 Task: Add Sprouts Organic Extra Wide Egg Noodles to the cart.
Action: Mouse moved to (19, 81)
Screenshot: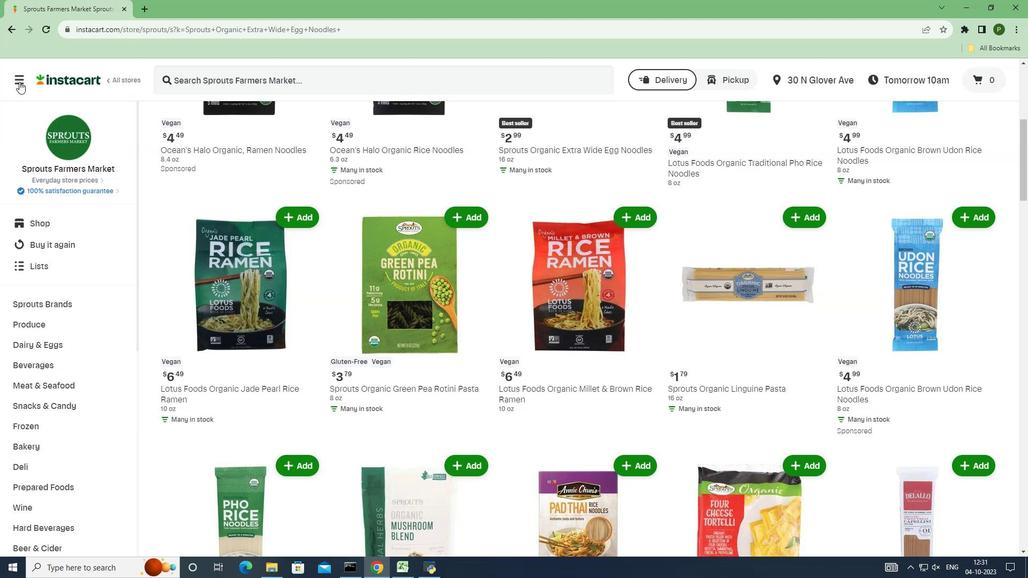 
Action: Mouse pressed left at (19, 81)
Screenshot: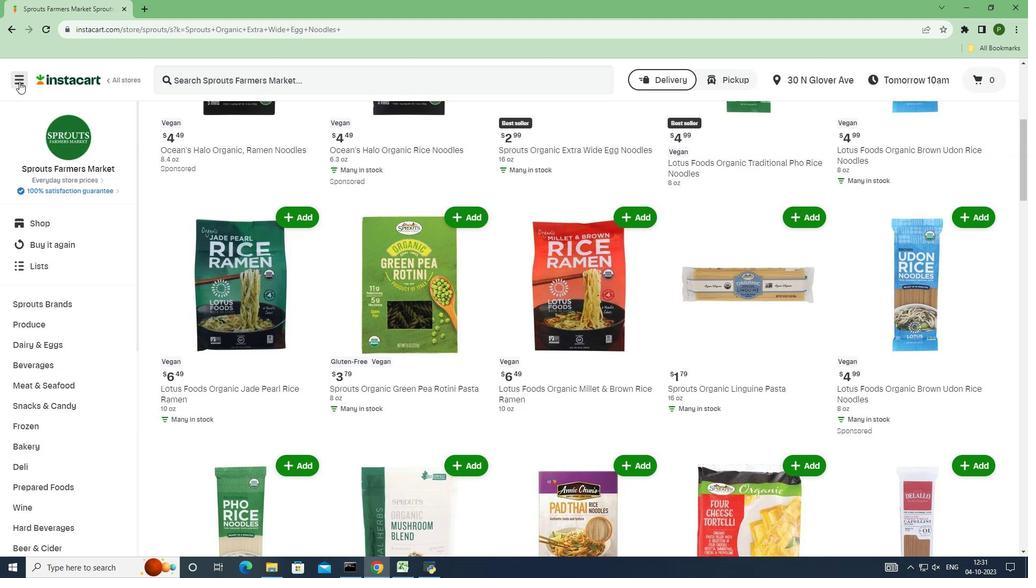 
Action: Mouse moved to (19, 294)
Screenshot: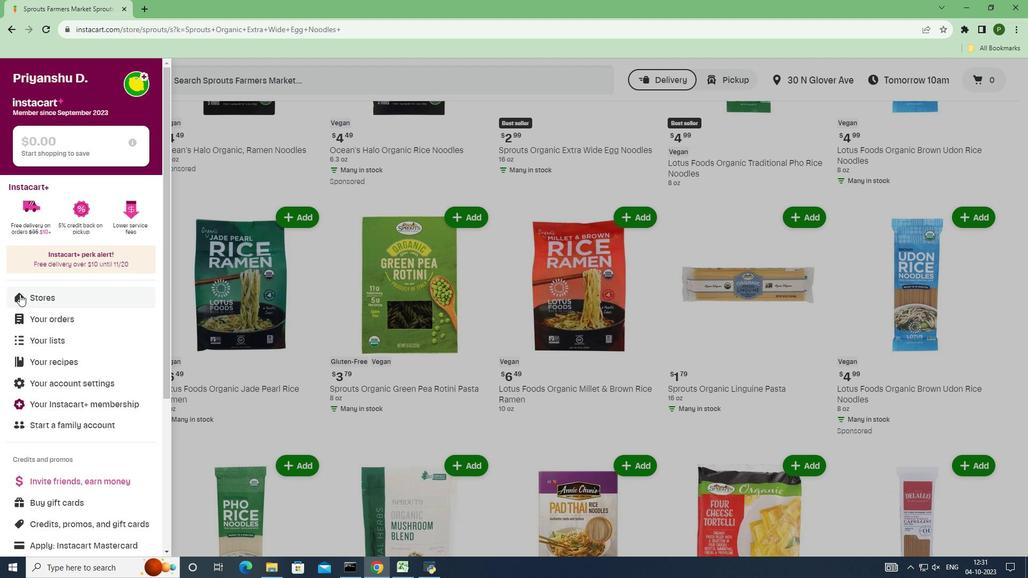 
Action: Mouse pressed left at (19, 294)
Screenshot: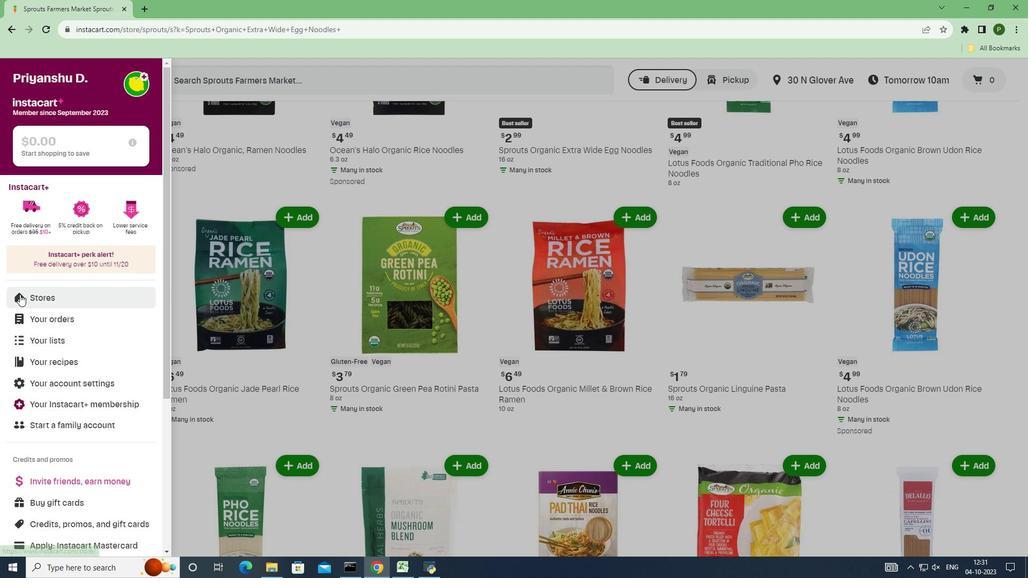 
Action: Mouse moved to (256, 127)
Screenshot: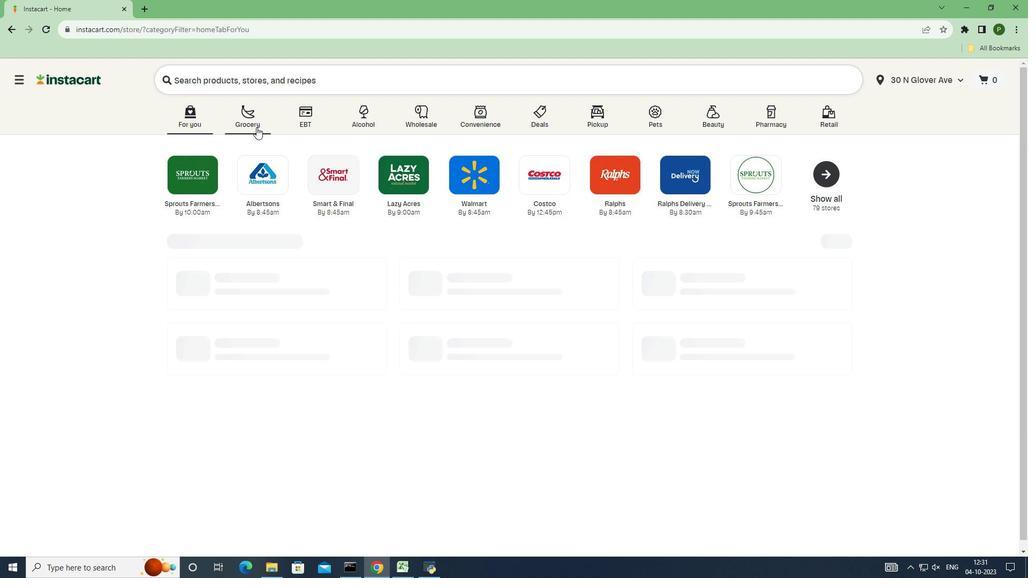 
Action: Mouse pressed left at (256, 127)
Screenshot: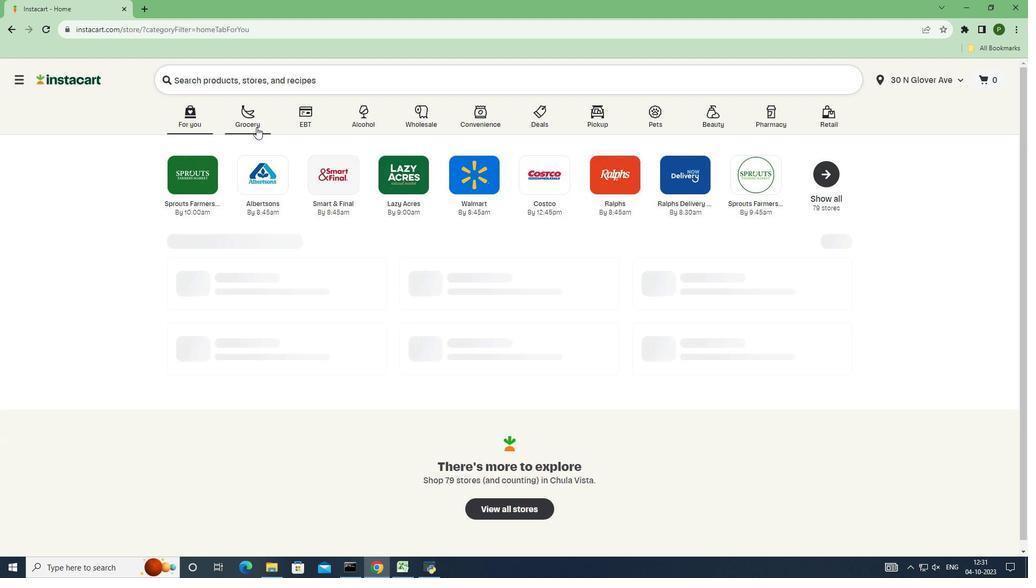 
Action: Mouse moved to (652, 253)
Screenshot: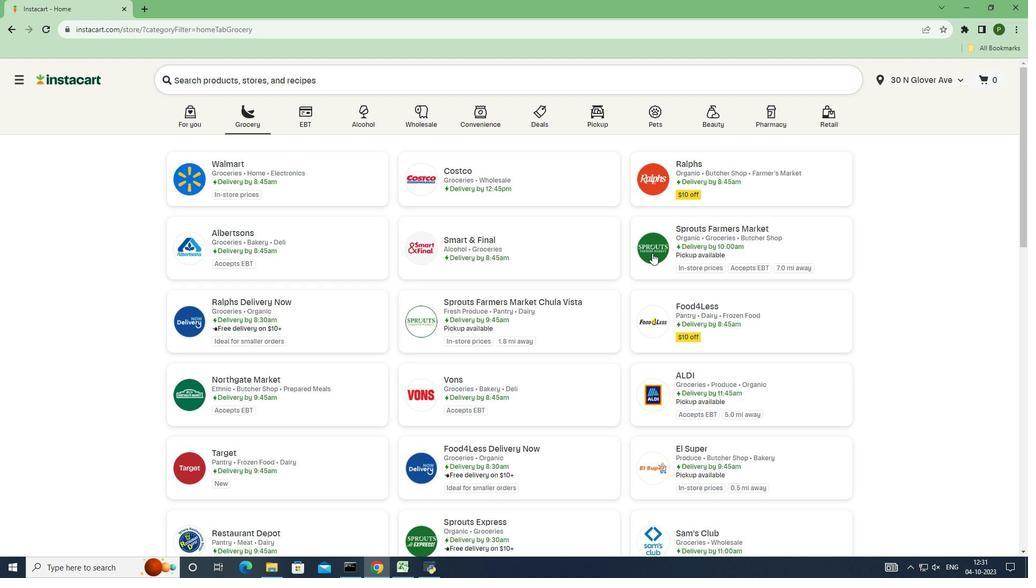 
Action: Mouse pressed left at (652, 253)
Screenshot: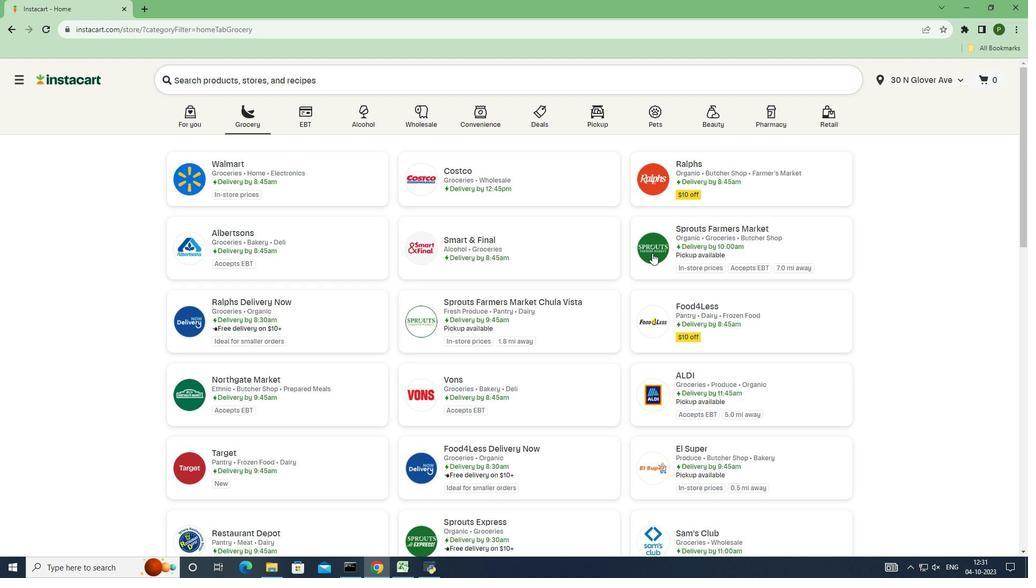 
Action: Mouse moved to (51, 302)
Screenshot: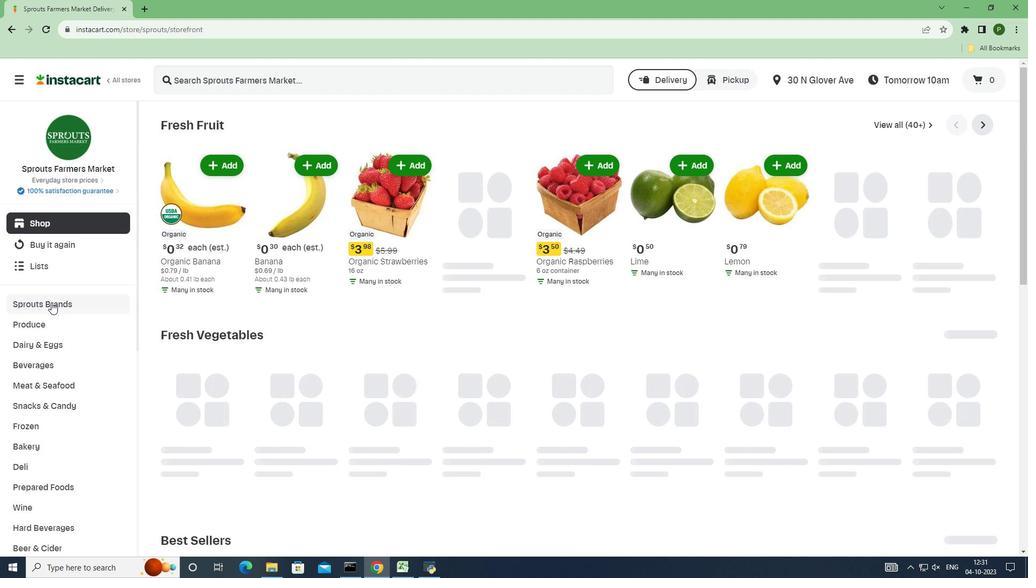 
Action: Mouse pressed left at (51, 302)
Screenshot: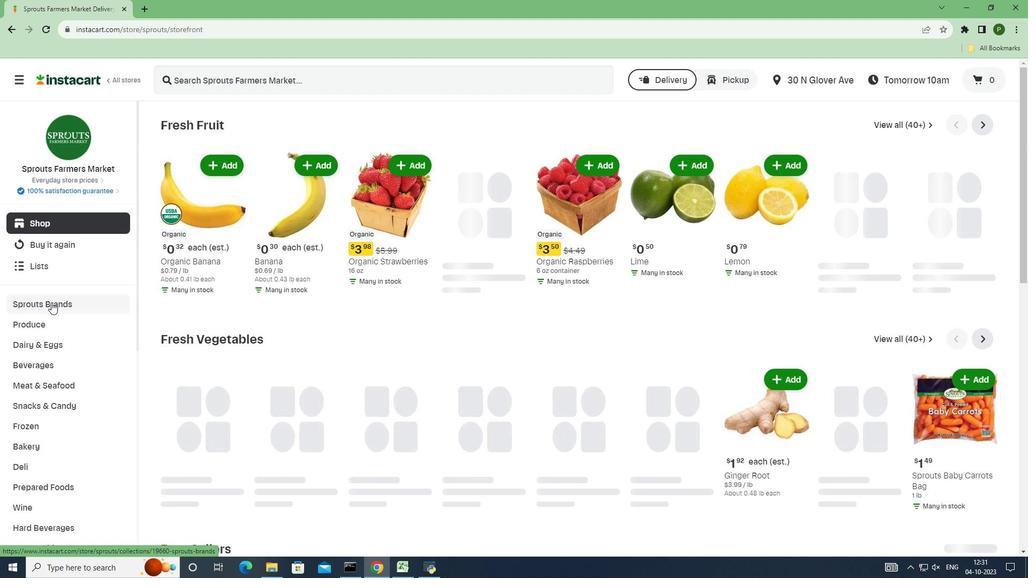 
Action: Mouse moved to (48, 389)
Screenshot: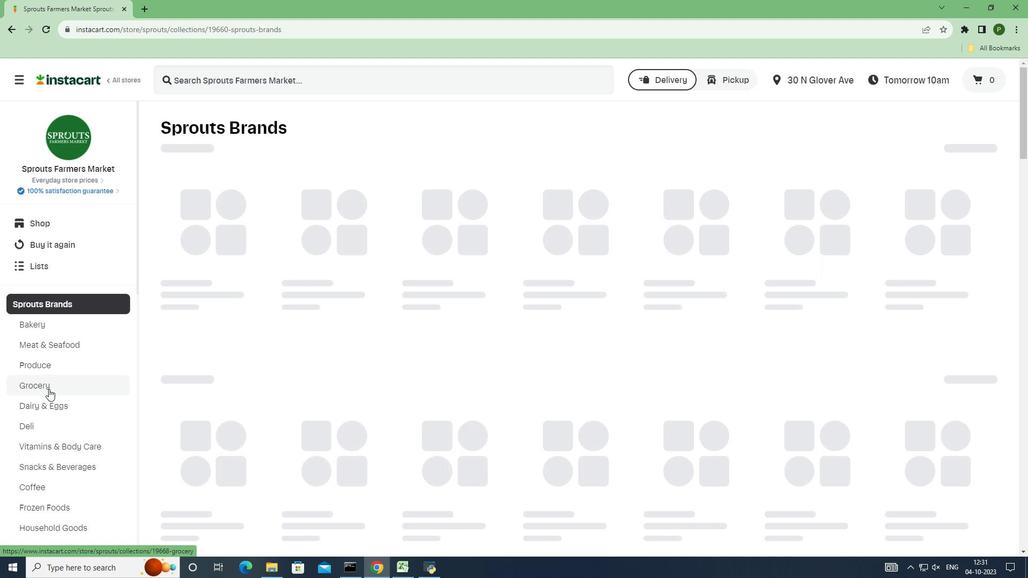 
Action: Mouse pressed left at (48, 389)
Screenshot: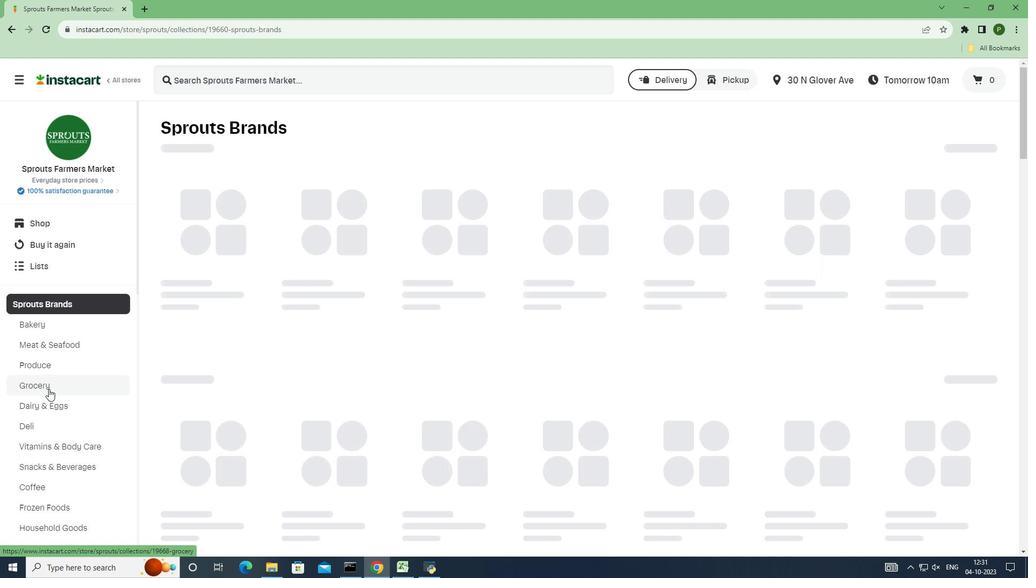 
Action: Mouse moved to (235, 208)
Screenshot: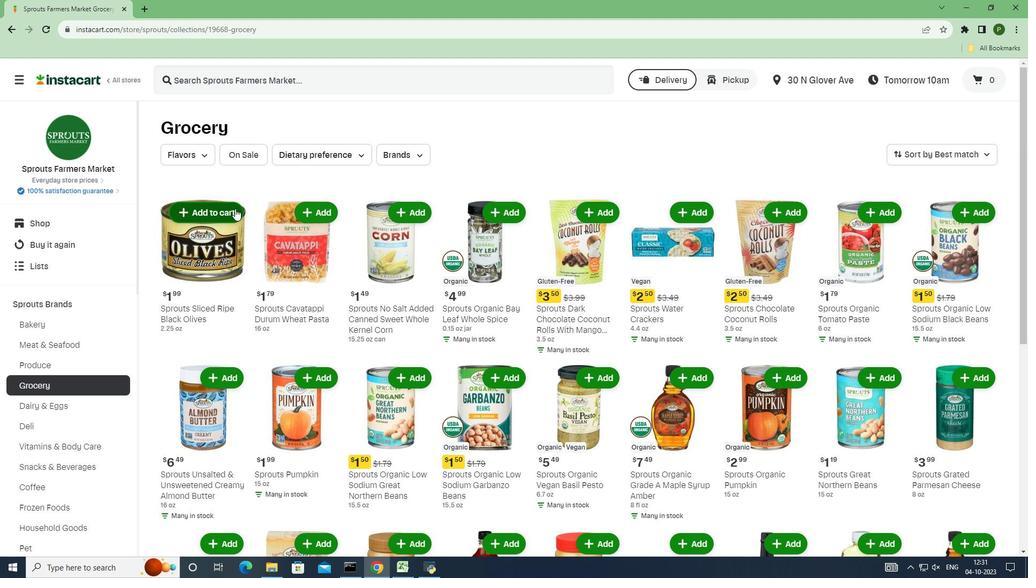 
Action: Mouse scrolled (235, 208) with delta (0, 0)
Screenshot: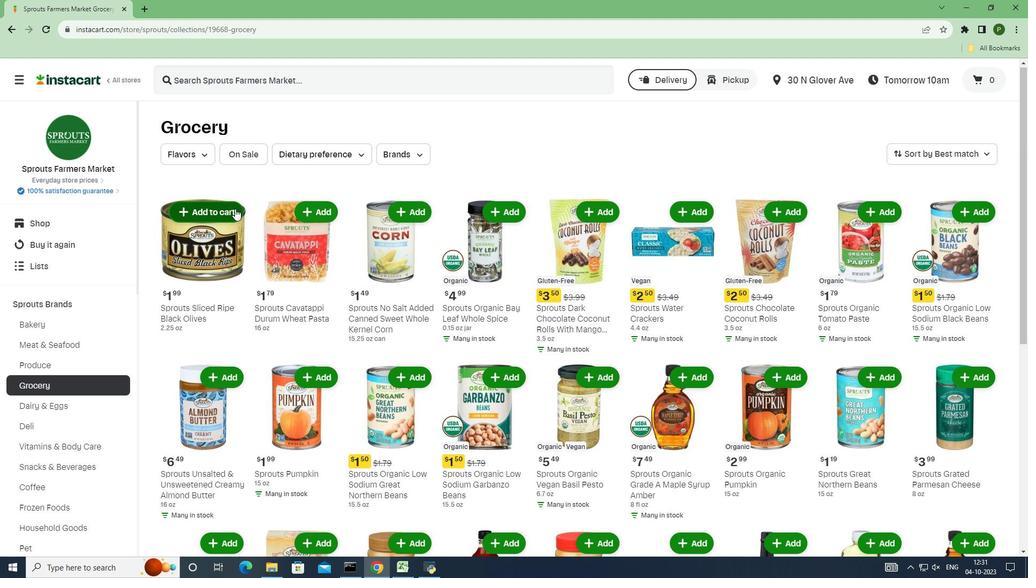 
Action: Mouse scrolled (235, 208) with delta (0, 0)
Screenshot: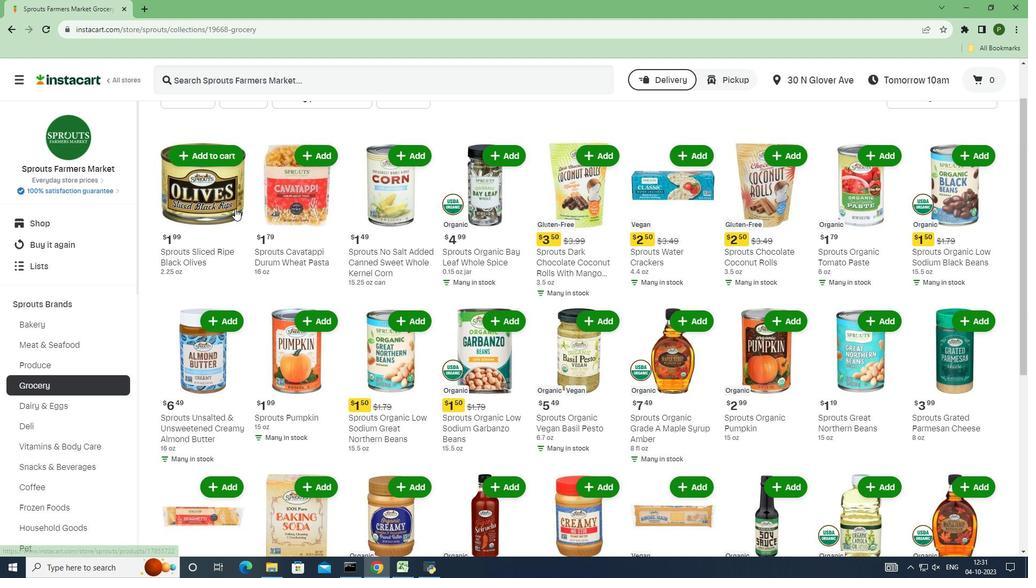 
Action: Mouse scrolled (235, 208) with delta (0, 0)
Screenshot: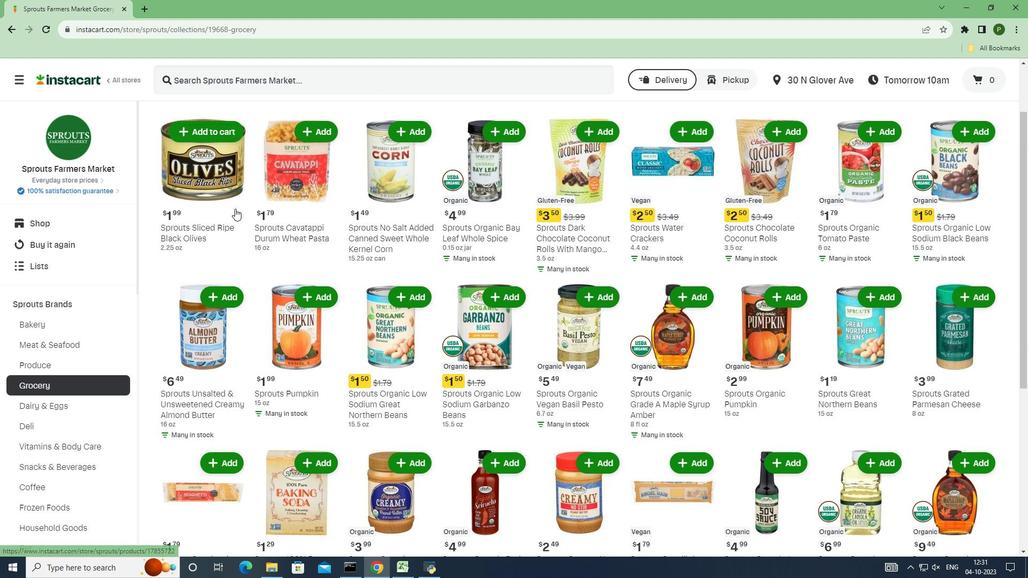
Action: Mouse scrolled (235, 208) with delta (0, 0)
Screenshot: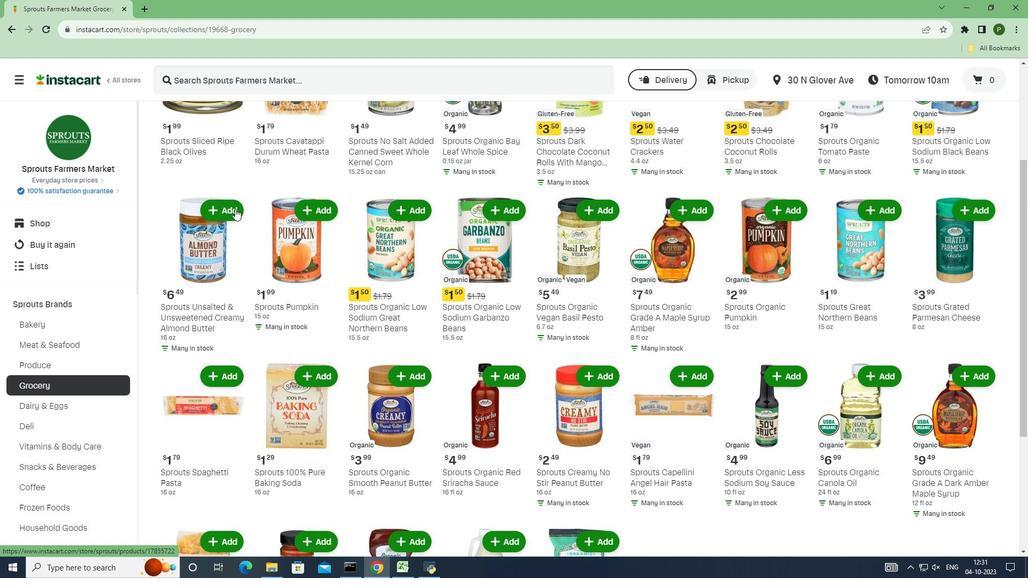 
Action: Mouse scrolled (235, 208) with delta (0, 0)
Screenshot: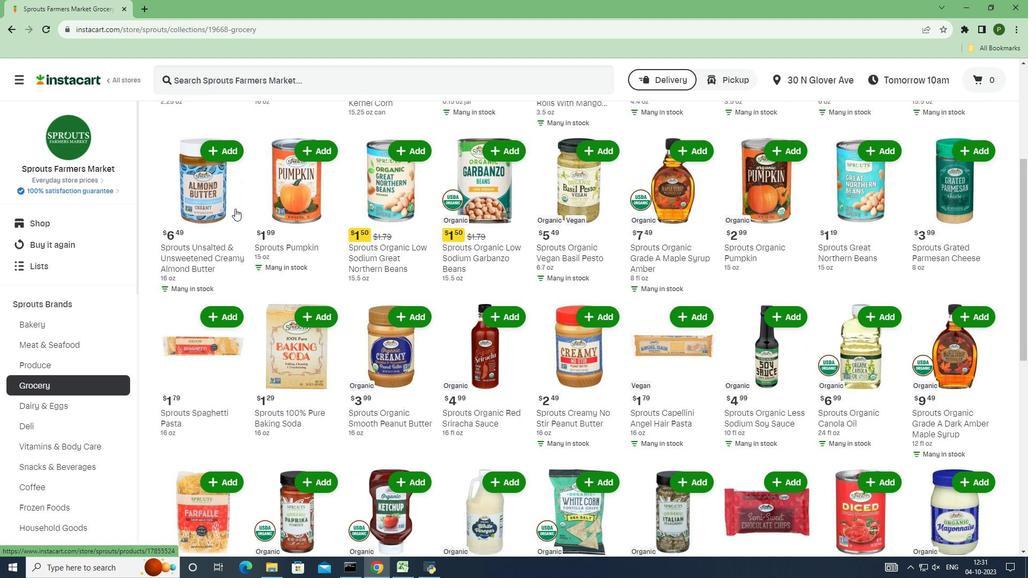 
Action: Mouse scrolled (235, 208) with delta (0, 0)
Screenshot: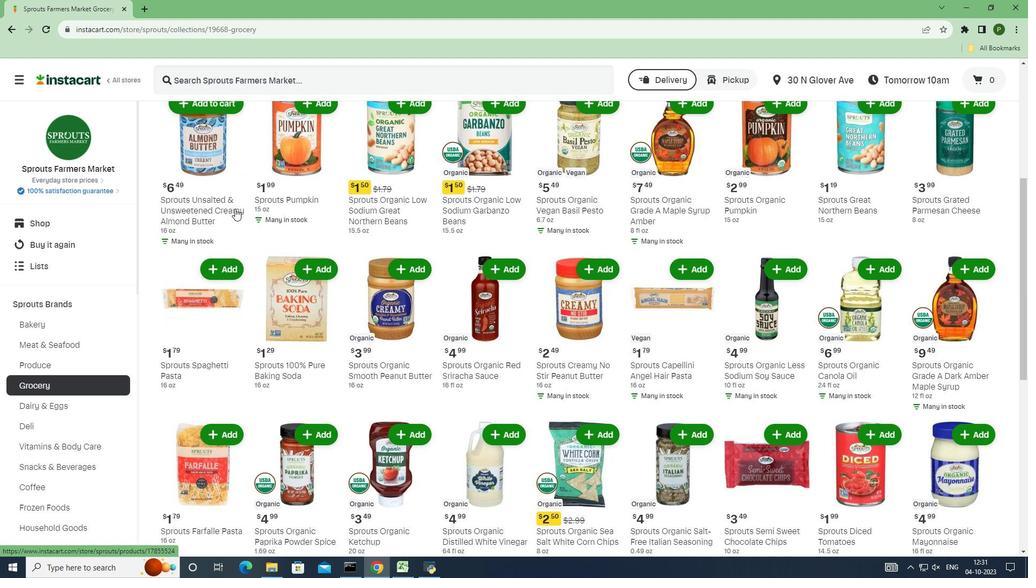 
Action: Mouse scrolled (235, 208) with delta (0, 0)
Screenshot: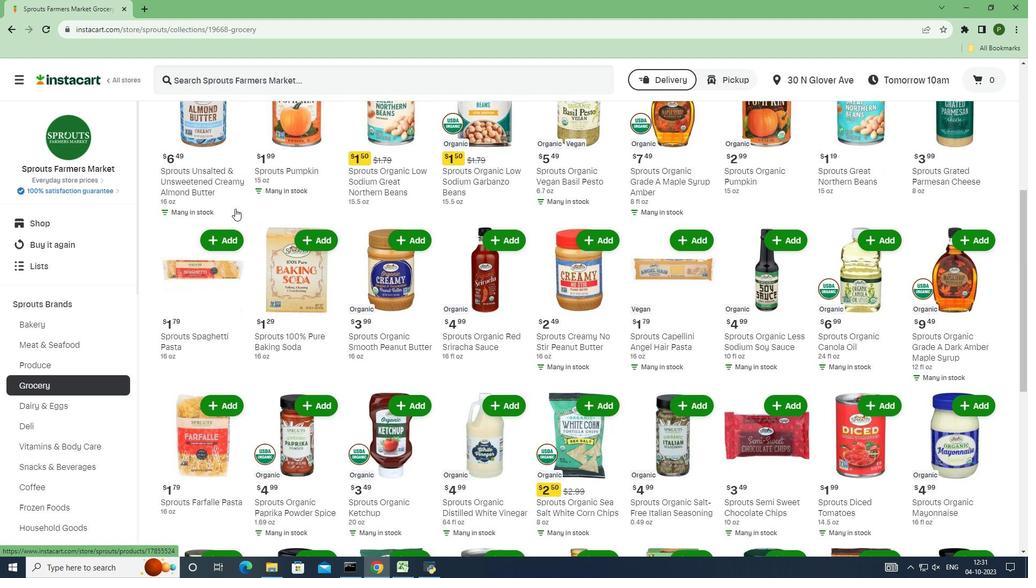 
Action: Mouse scrolled (235, 208) with delta (0, 0)
Screenshot: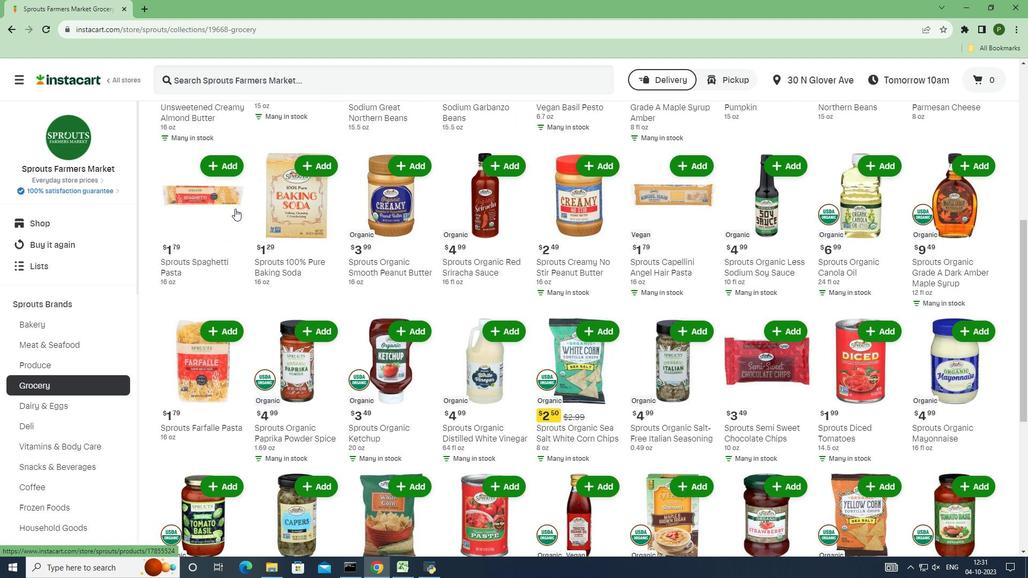 
Action: Mouse scrolled (235, 208) with delta (0, 0)
Screenshot: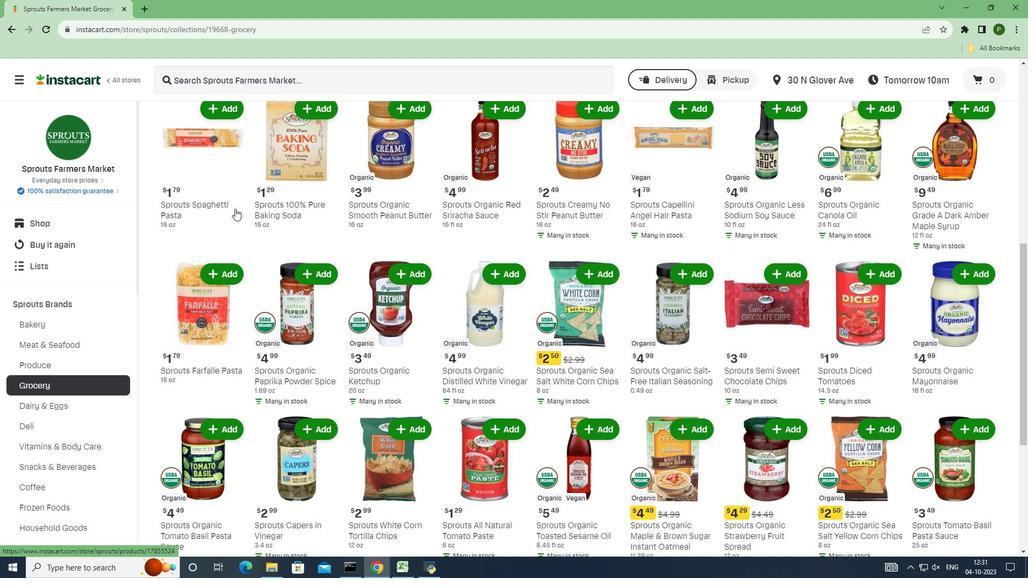 
Action: Mouse scrolled (235, 208) with delta (0, 0)
Screenshot: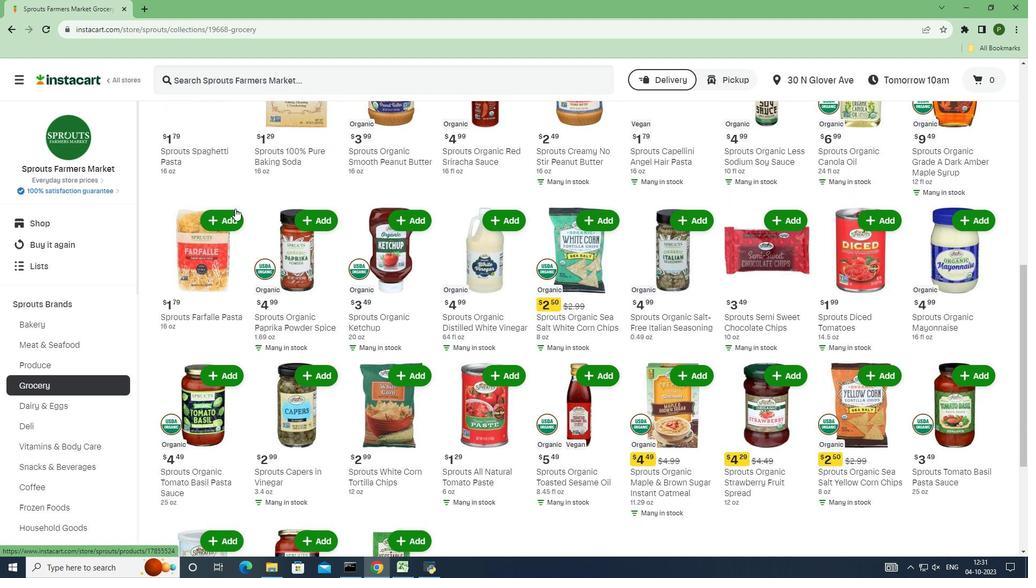 
Action: Mouse scrolled (235, 208) with delta (0, 0)
Screenshot: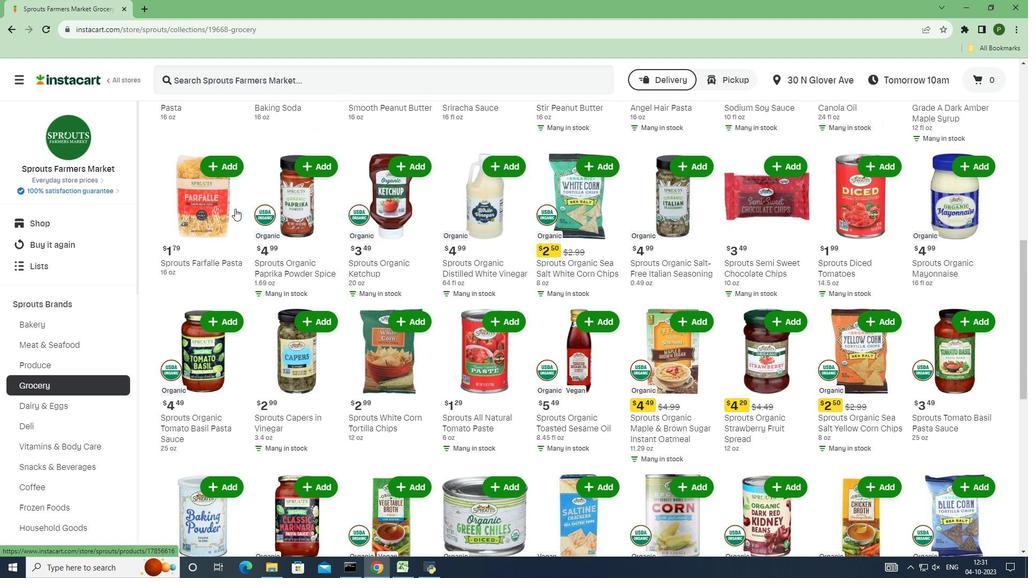 
Action: Mouse scrolled (235, 208) with delta (0, 0)
Screenshot: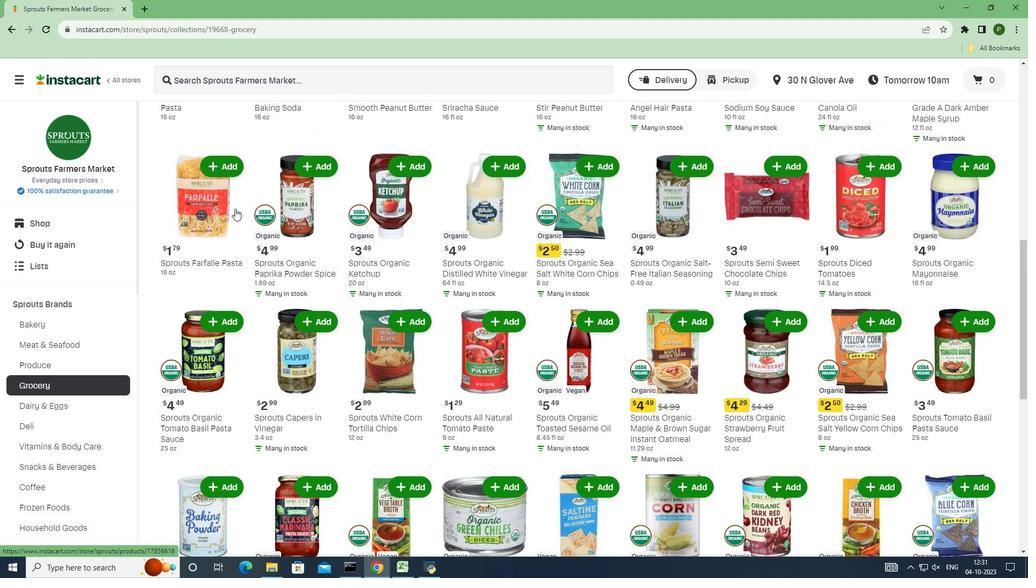 
Action: Mouse scrolled (235, 208) with delta (0, 0)
Screenshot: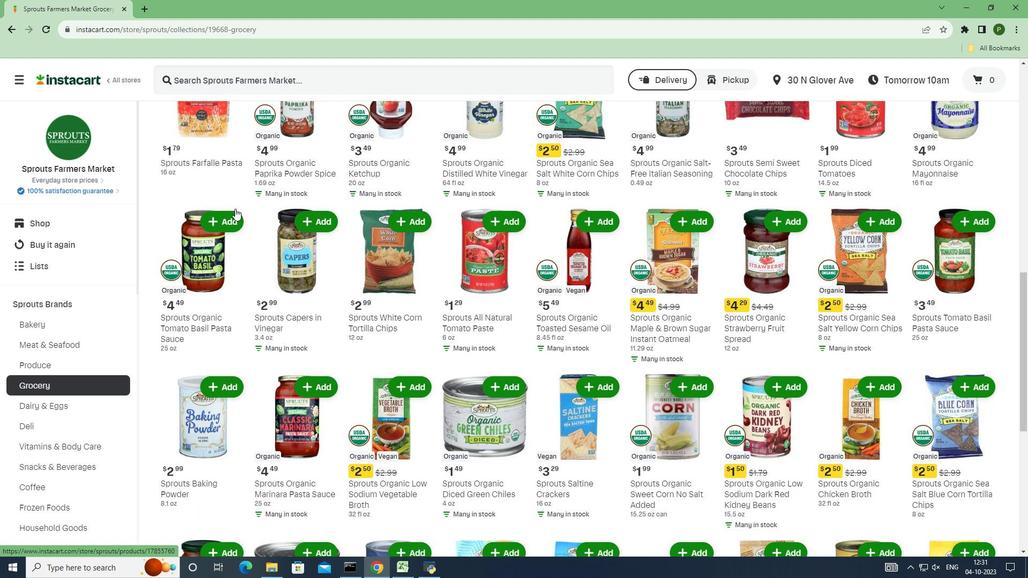 
Action: Mouse scrolled (235, 208) with delta (0, 0)
Screenshot: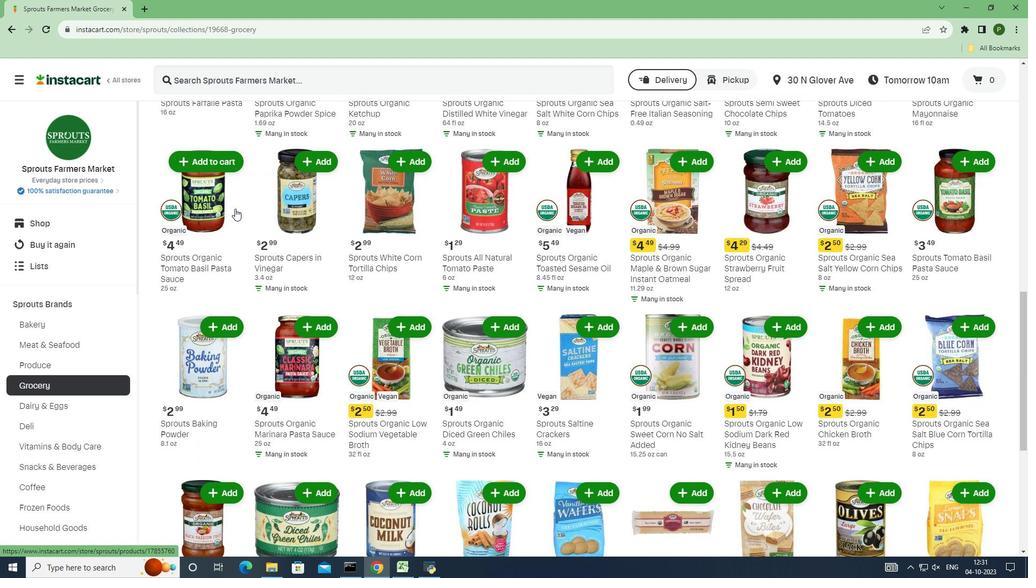 
Action: Mouse scrolled (235, 208) with delta (0, 0)
Screenshot: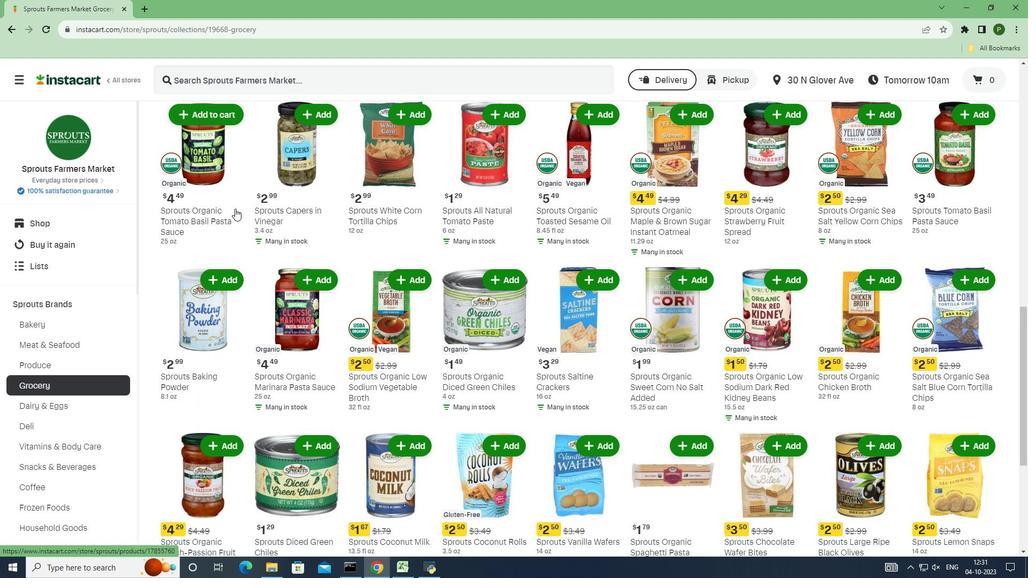 
Action: Mouse scrolled (235, 208) with delta (0, 0)
Screenshot: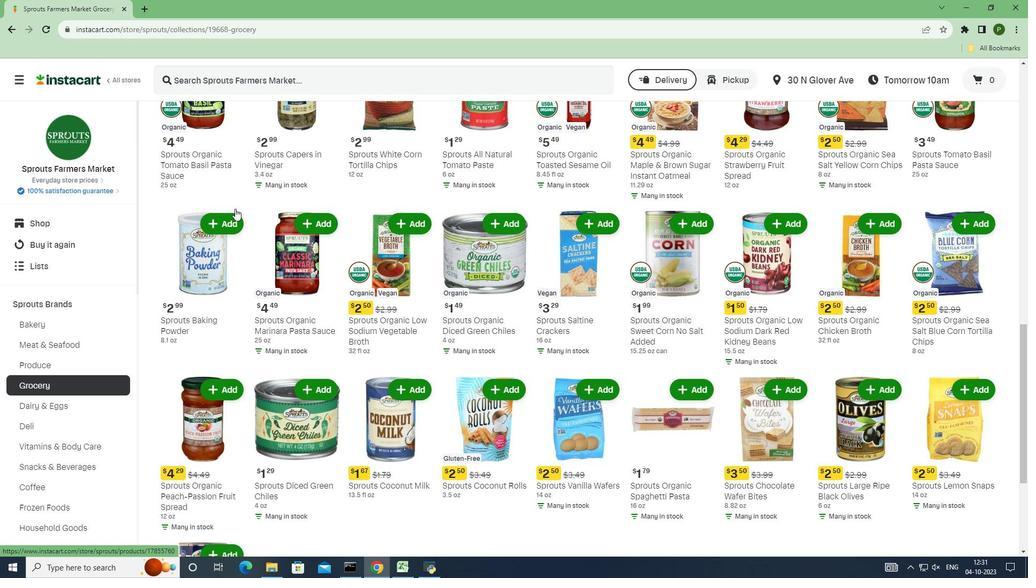 
Action: Mouse scrolled (235, 208) with delta (0, 0)
Screenshot: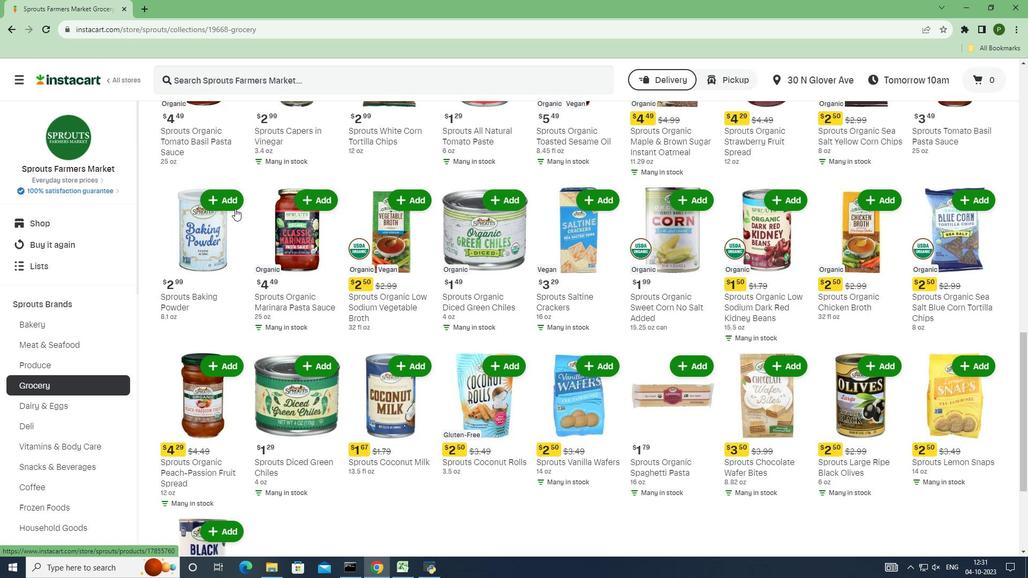 
Action: Mouse scrolled (235, 208) with delta (0, 0)
Screenshot: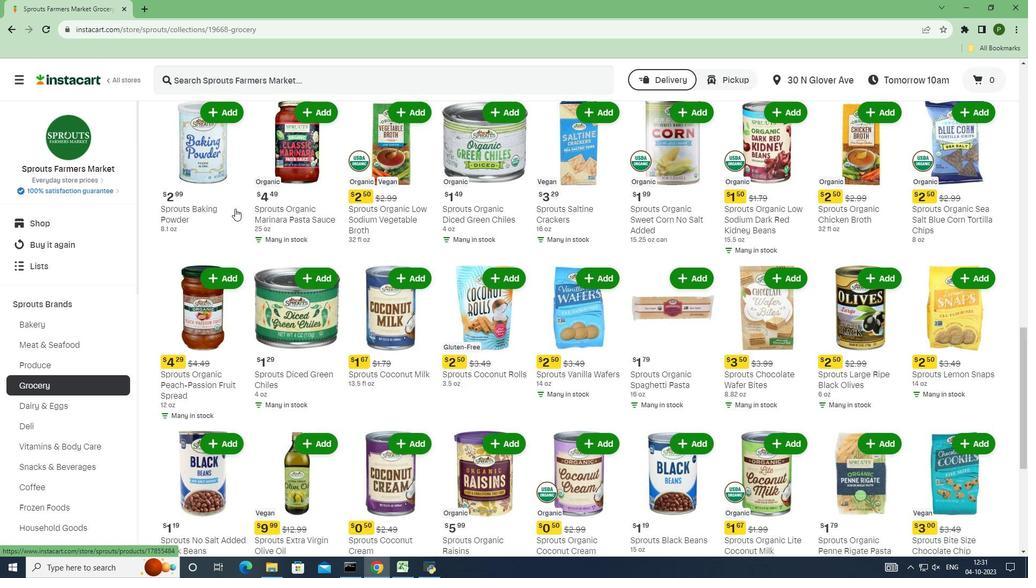 
Action: Mouse scrolled (235, 208) with delta (0, 0)
Screenshot: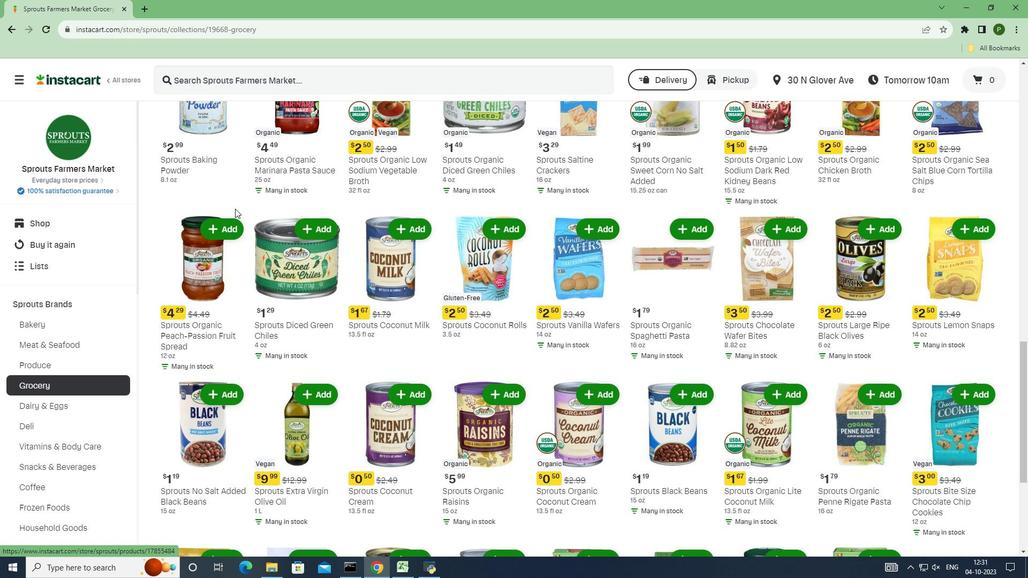 
Action: Mouse scrolled (235, 208) with delta (0, 0)
Screenshot: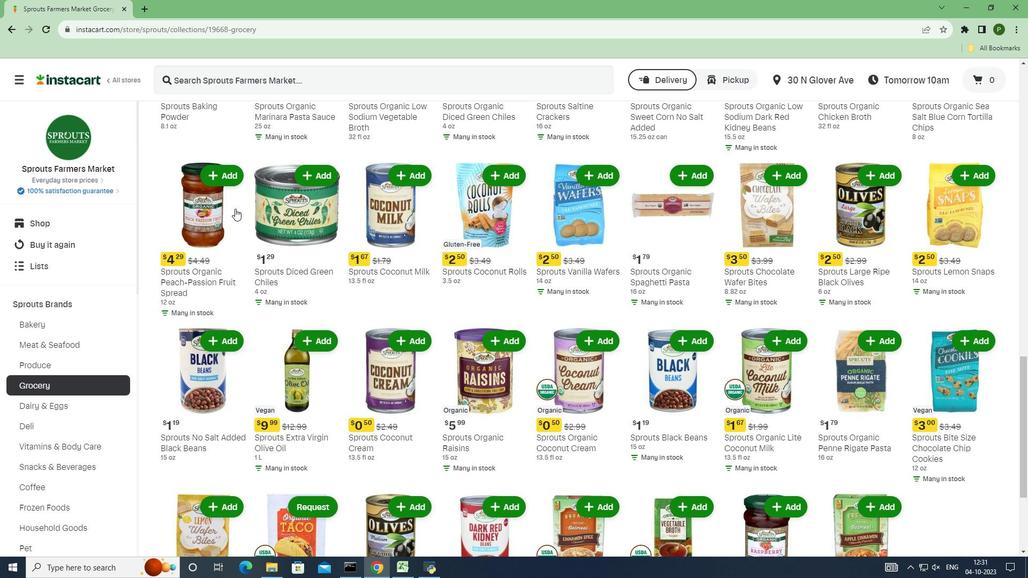 
Action: Mouse scrolled (235, 208) with delta (0, 0)
Screenshot: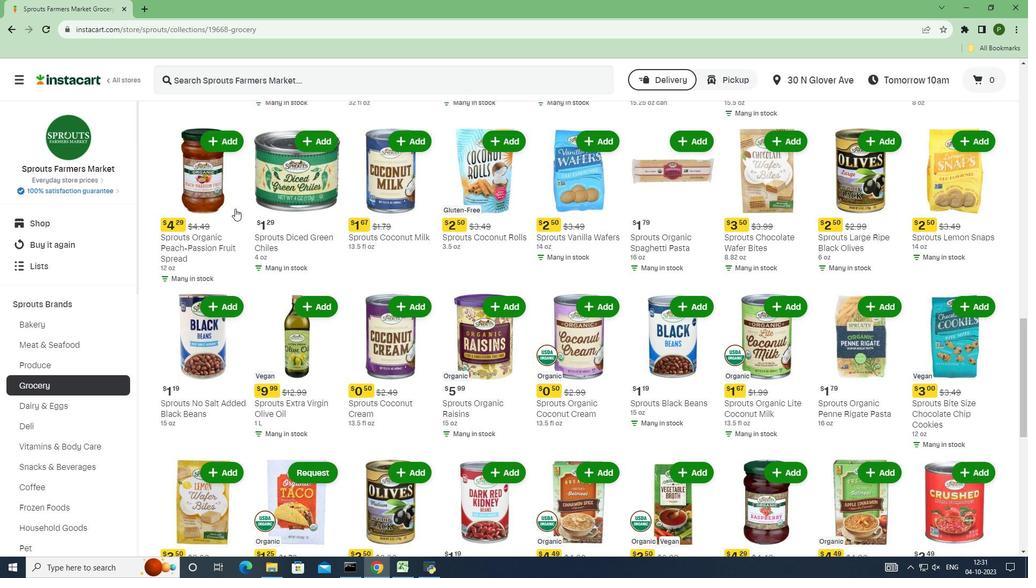 
Action: Mouse scrolled (235, 208) with delta (0, 0)
Screenshot: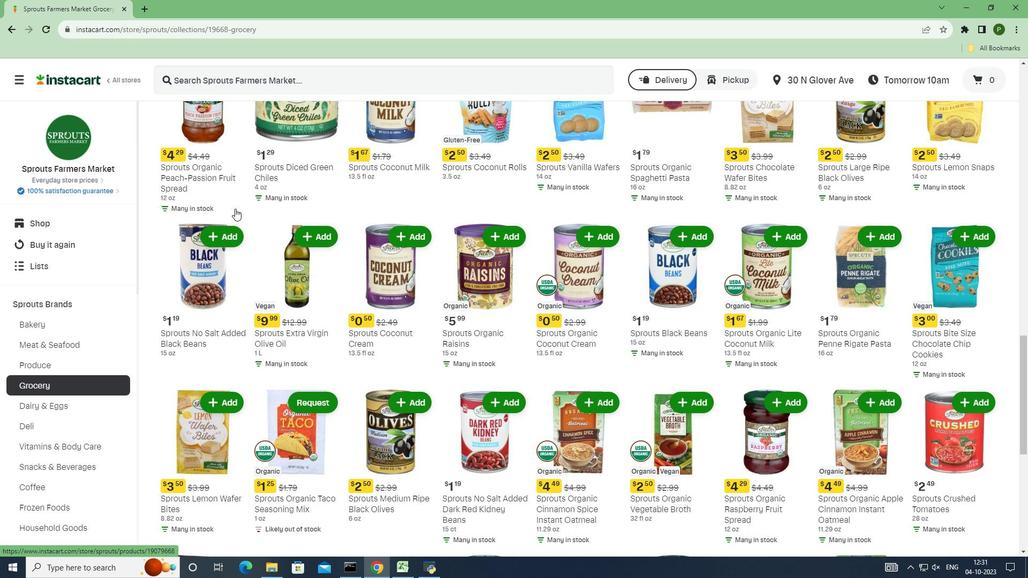 
Action: Mouse scrolled (235, 208) with delta (0, 0)
Screenshot: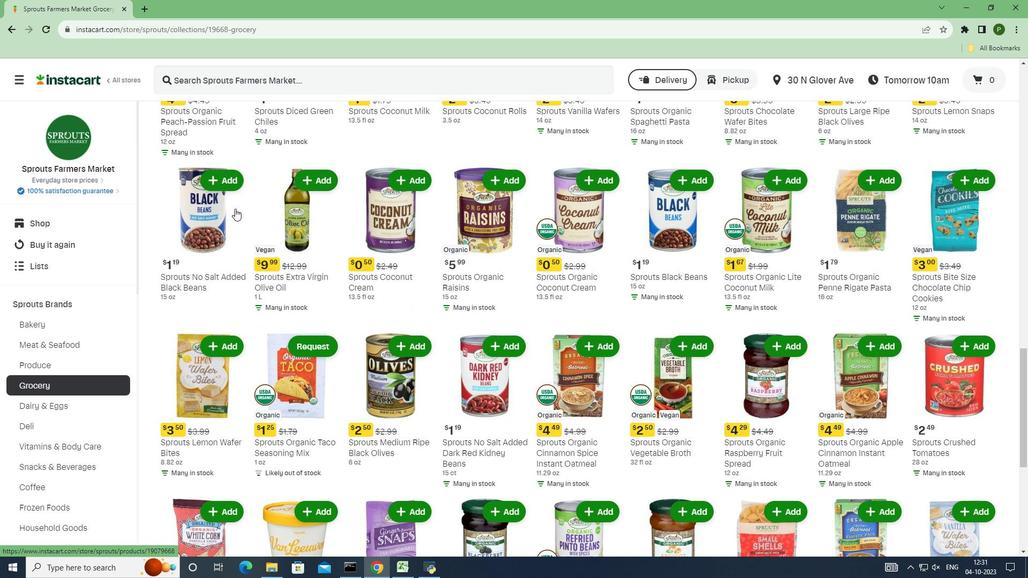 
Action: Mouse scrolled (235, 208) with delta (0, 0)
Screenshot: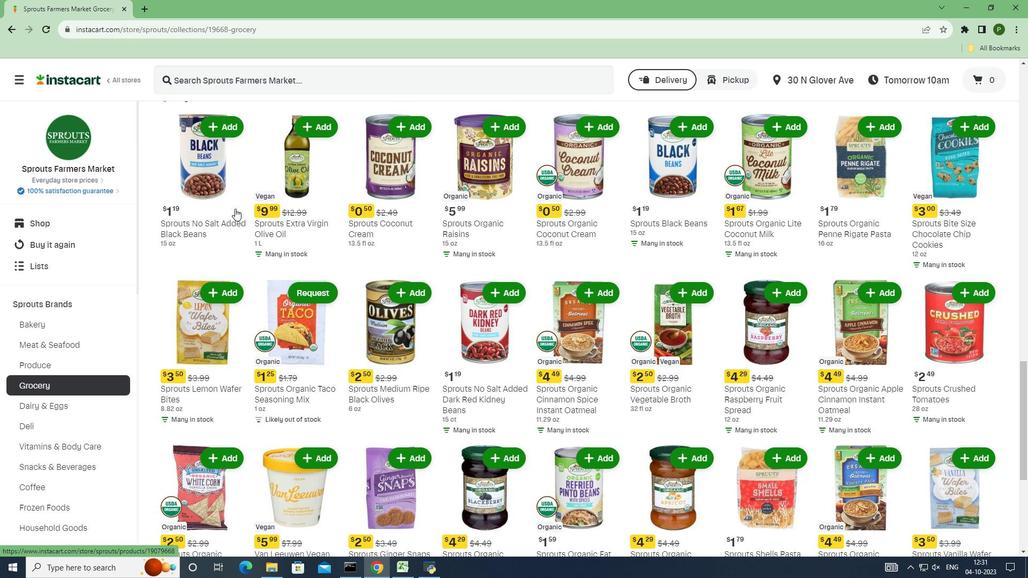 
Action: Mouse scrolled (235, 208) with delta (0, 0)
Screenshot: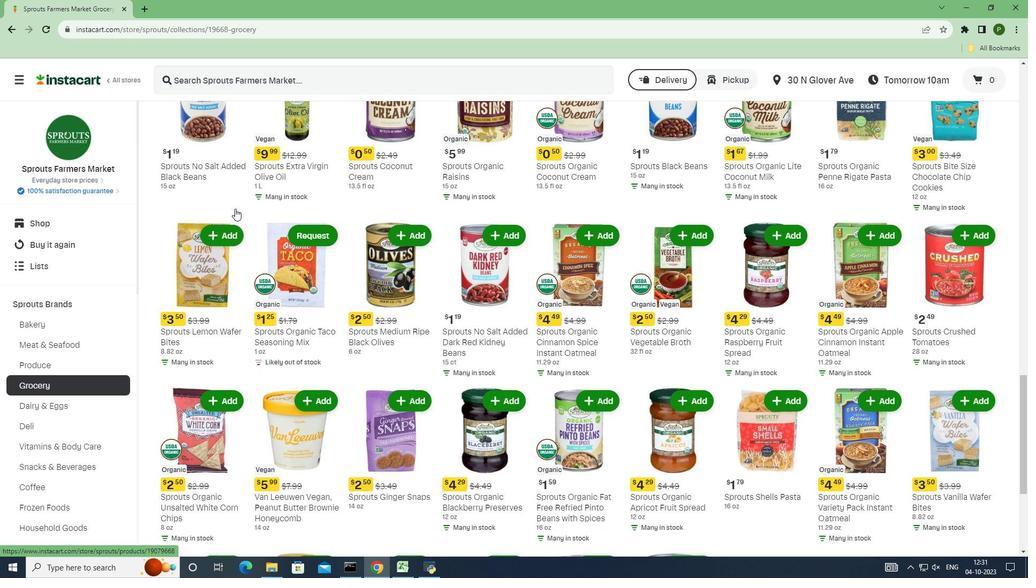 
Action: Mouse scrolled (235, 208) with delta (0, 0)
Screenshot: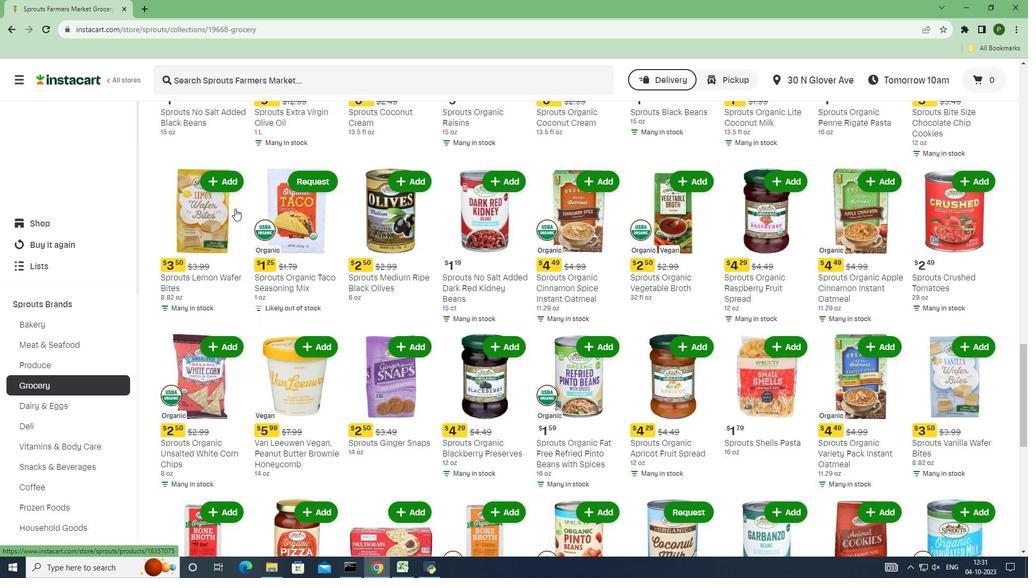 
Action: Mouse scrolled (235, 208) with delta (0, 0)
Screenshot: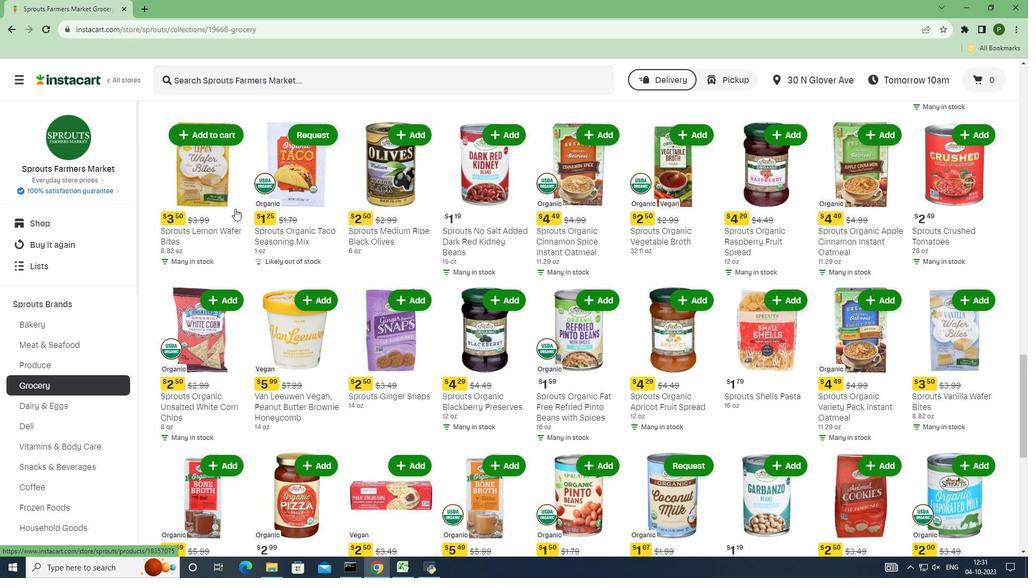 
Action: Mouse scrolled (235, 208) with delta (0, 0)
Screenshot: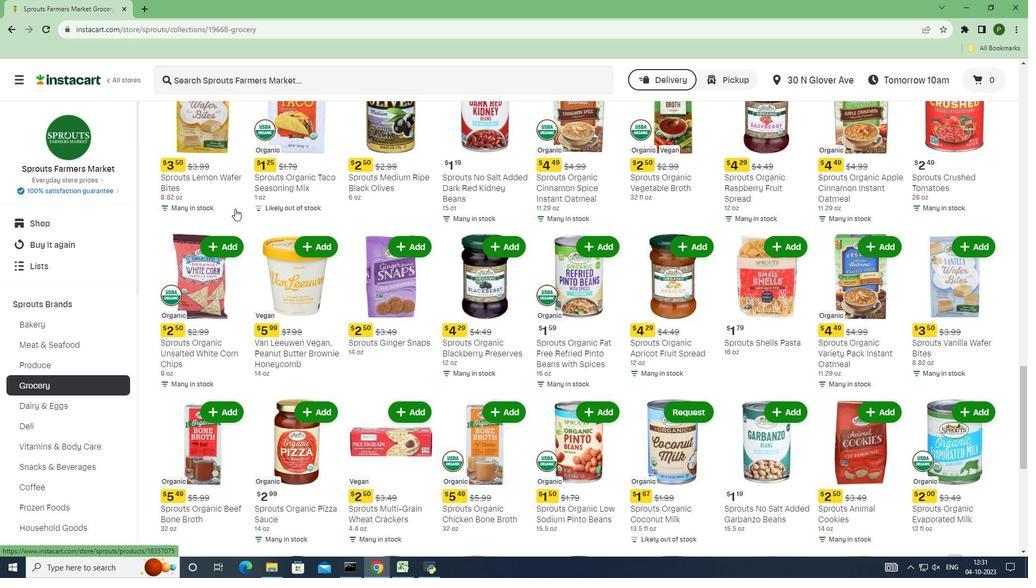 
Action: Mouse scrolled (235, 208) with delta (0, 0)
Screenshot: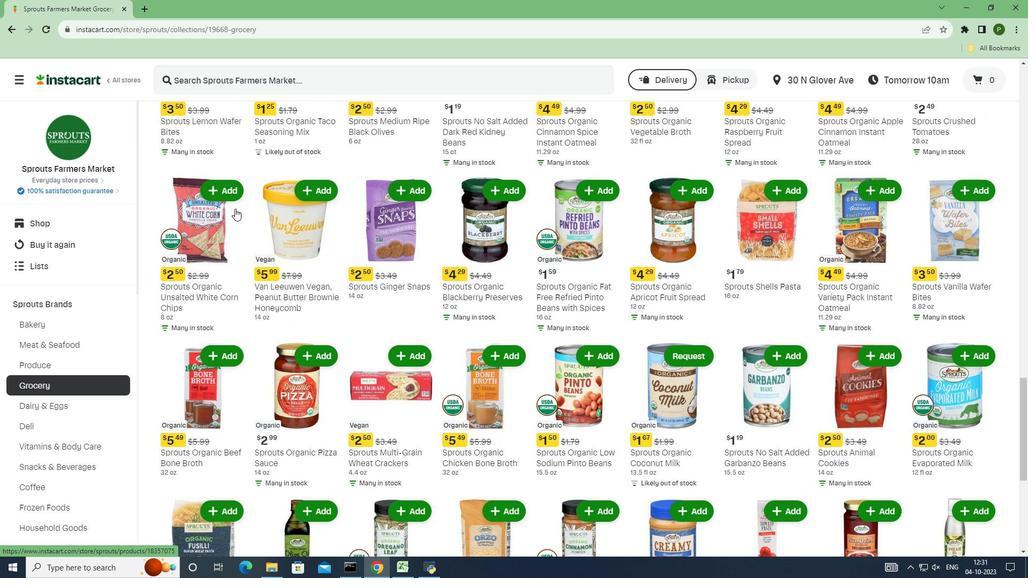 
Action: Mouse scrolled (235, 208) with delta (0, 0)
Screenshot: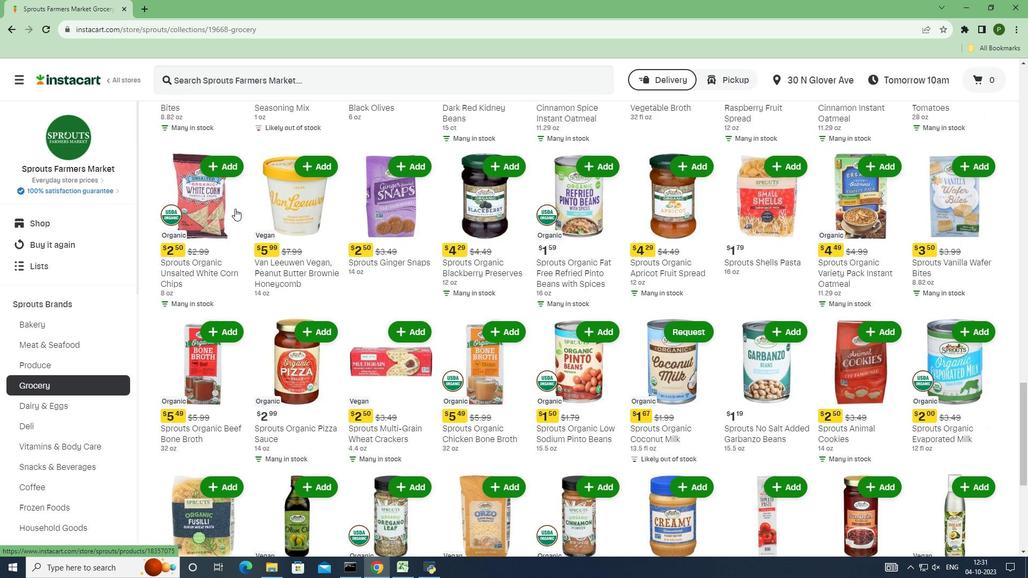 
Action: Mouse scrolled (235, 208) with delta (0, 0)
Screenshot: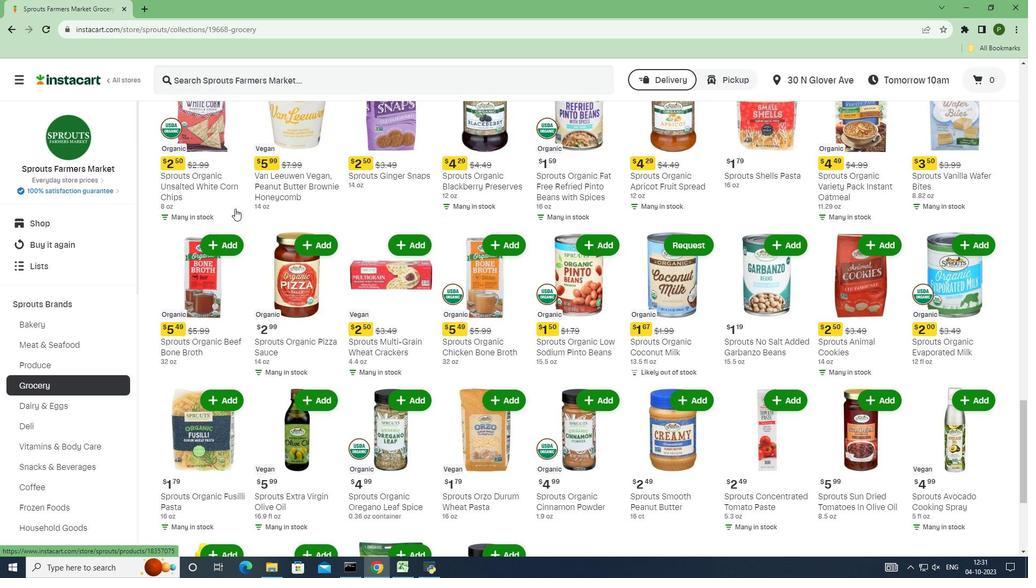
Action: Mouse scrolled (235, 208) with delta (0, 0)
Screenshot: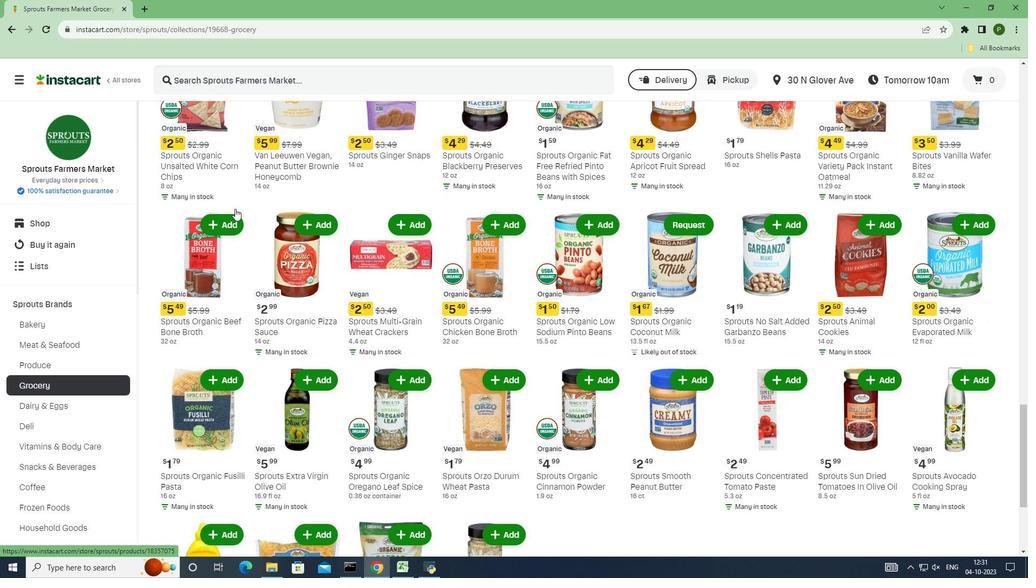 
Action: Mouse scrolled (235, 208) with delta (0, 0)
Screenshot: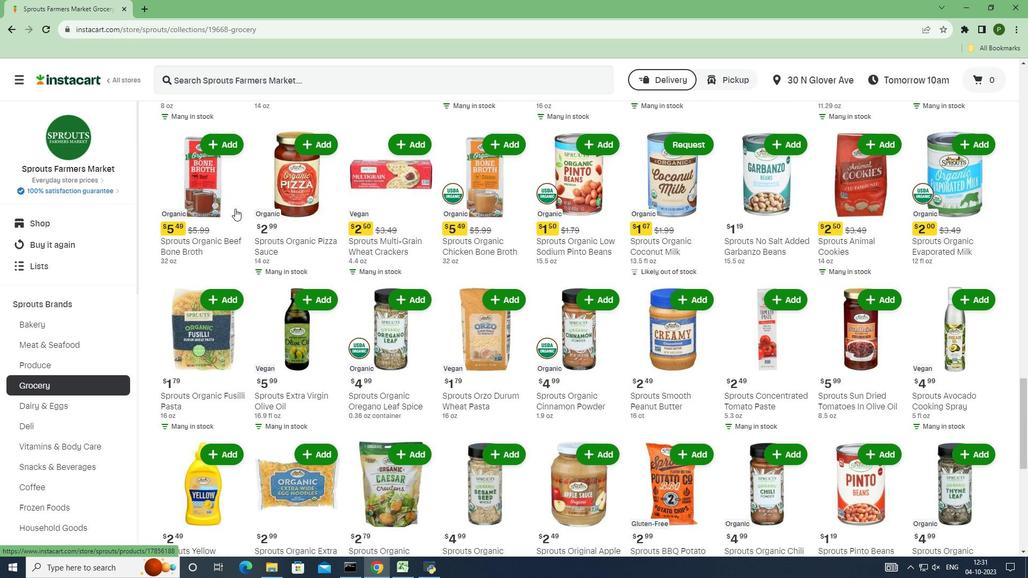
Action: Mouse scrolled (235, 208) with delta (0, 0)
Screenshot: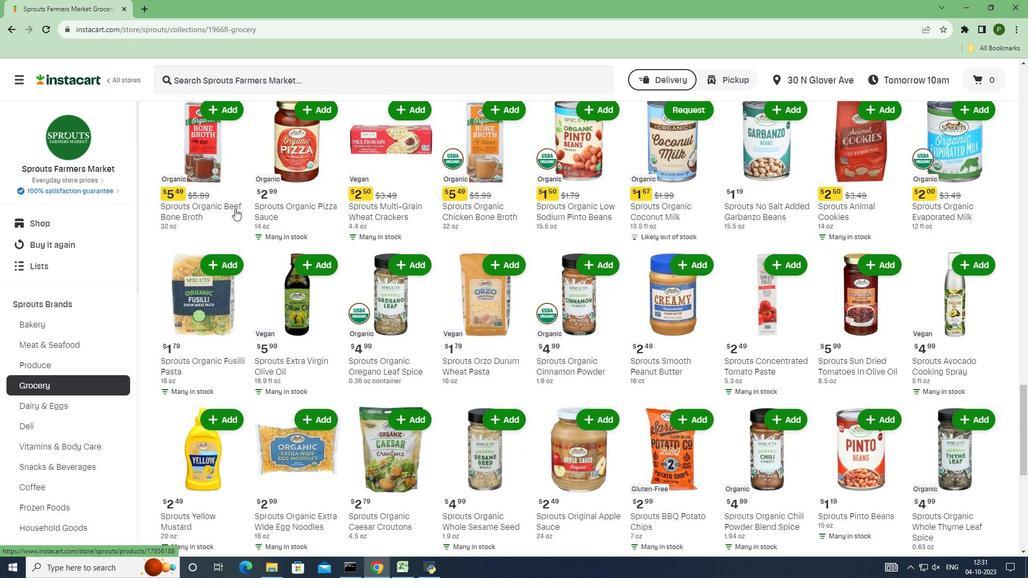 
Action: Mouse scrolled (235, 208) with delta (0, 0)
Screenshot: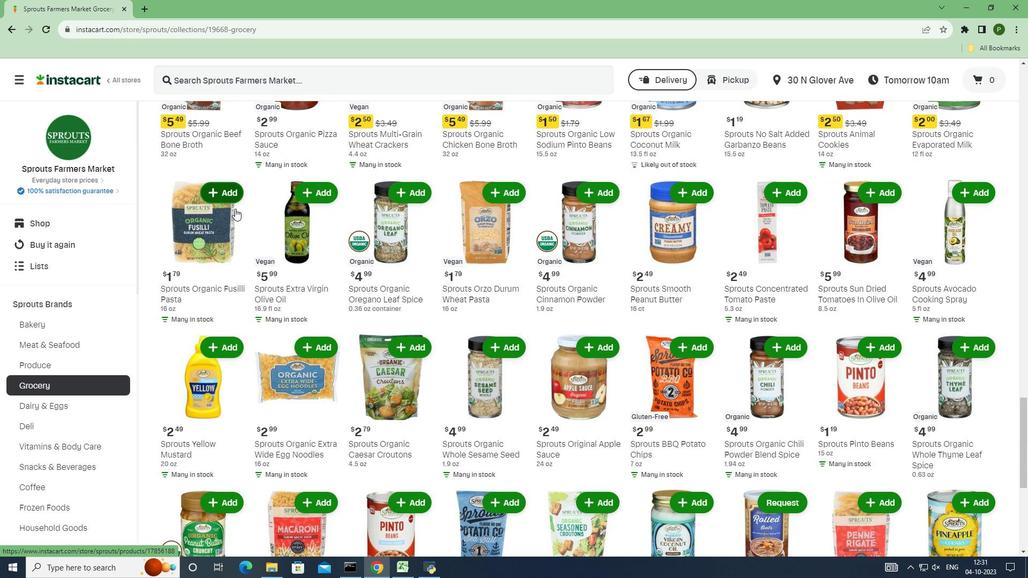 
Action: Mouse scrolled (235, 208) with delta (0, 0)
Screenshot: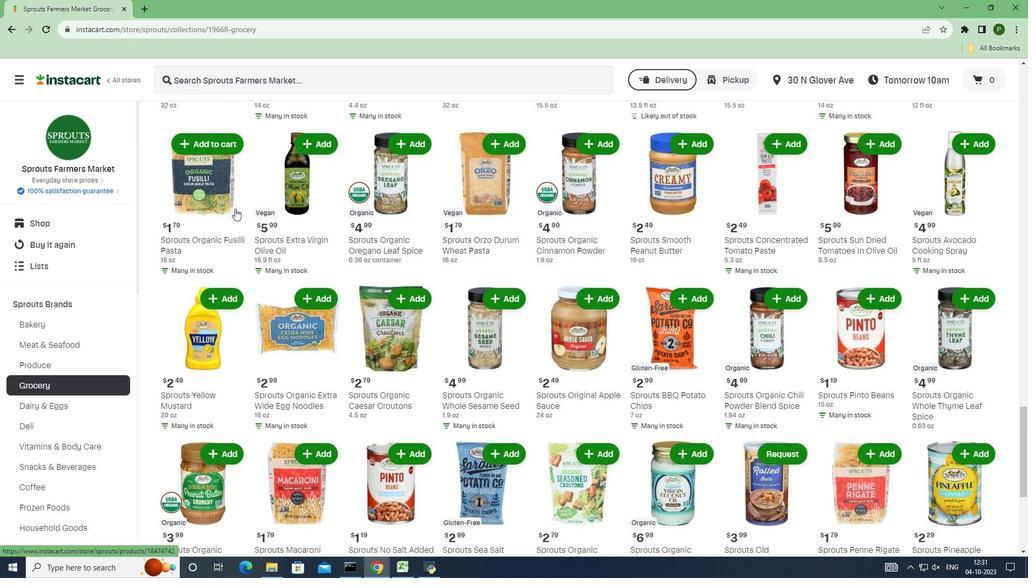 
Action: Mouse moved to (295, 243)
Screenshot: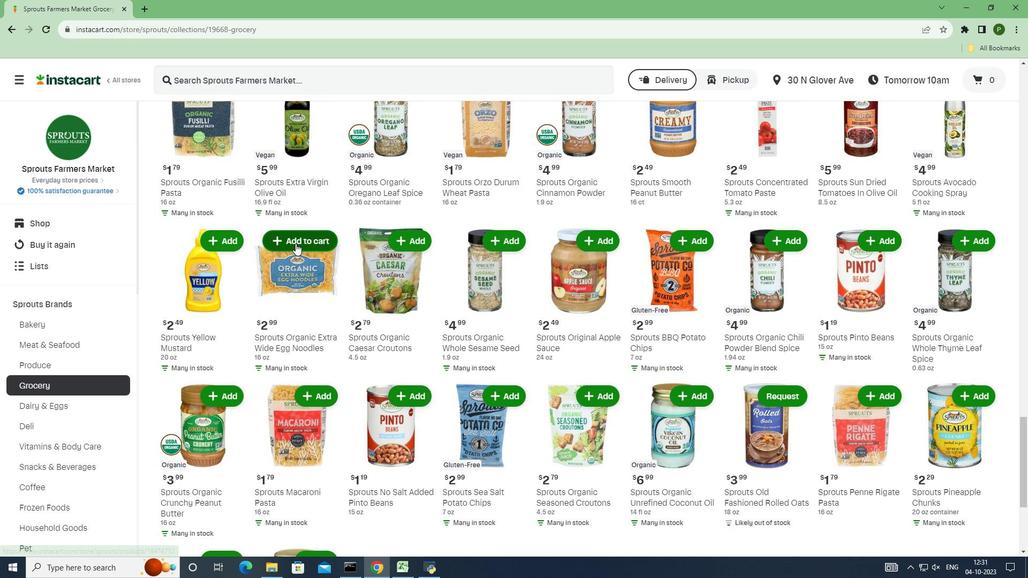
Action: Mouse pressed left at (295, 243)
Screenshot: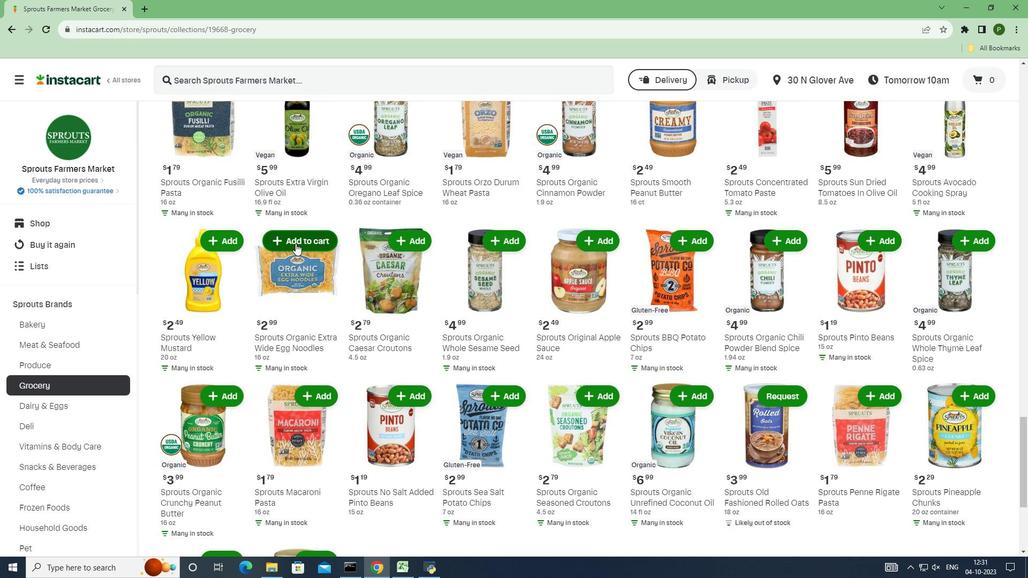 
Action: Mouse moved to (295, 243)
Screenshot: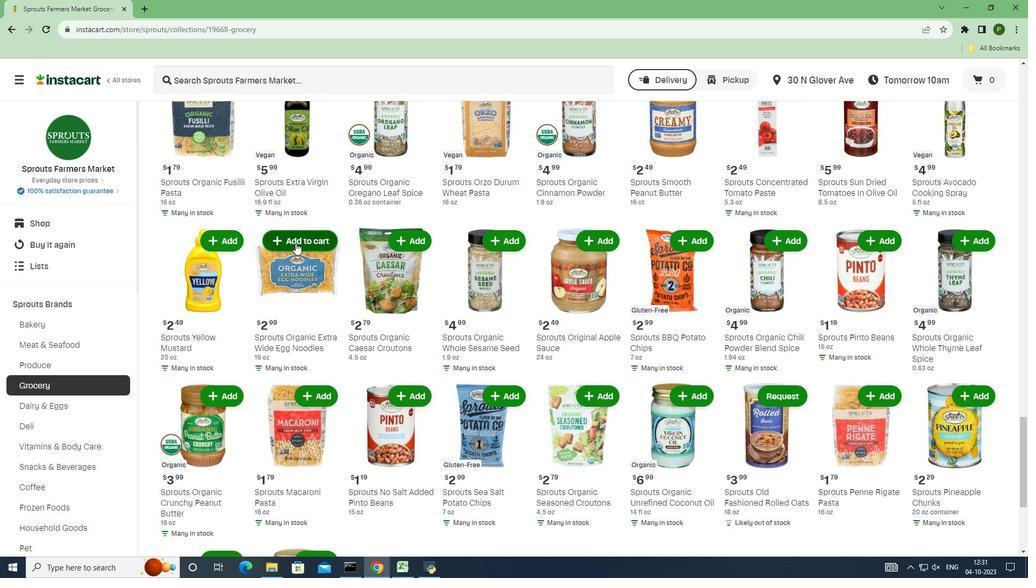 
